 Task: Add Weleda Nourishing Body Cream, Calendula to the cart.
Action: Mouse moved to (251, 130)
Screenshot: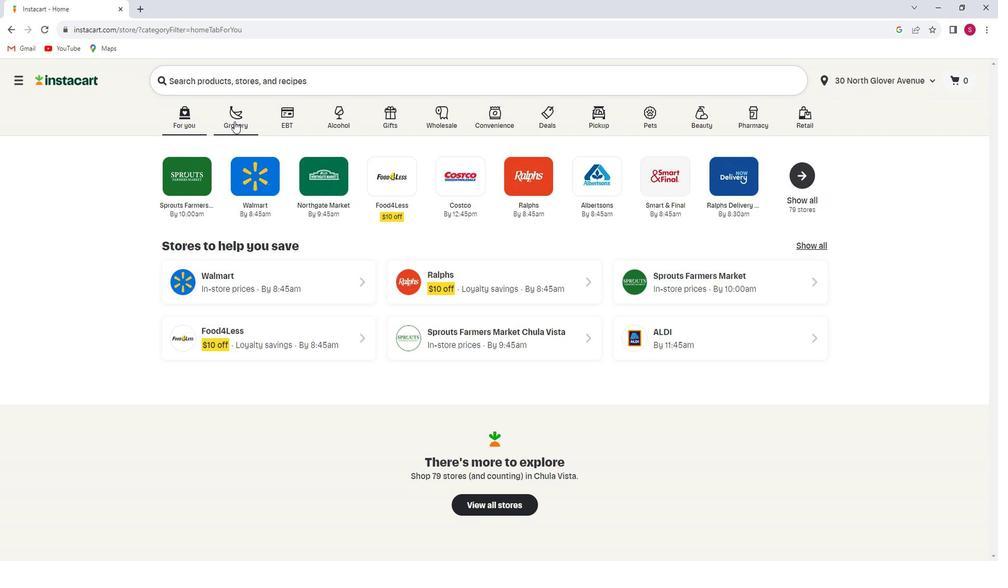 
Action: Mouse pressed left at (251, 130)
Screenshot: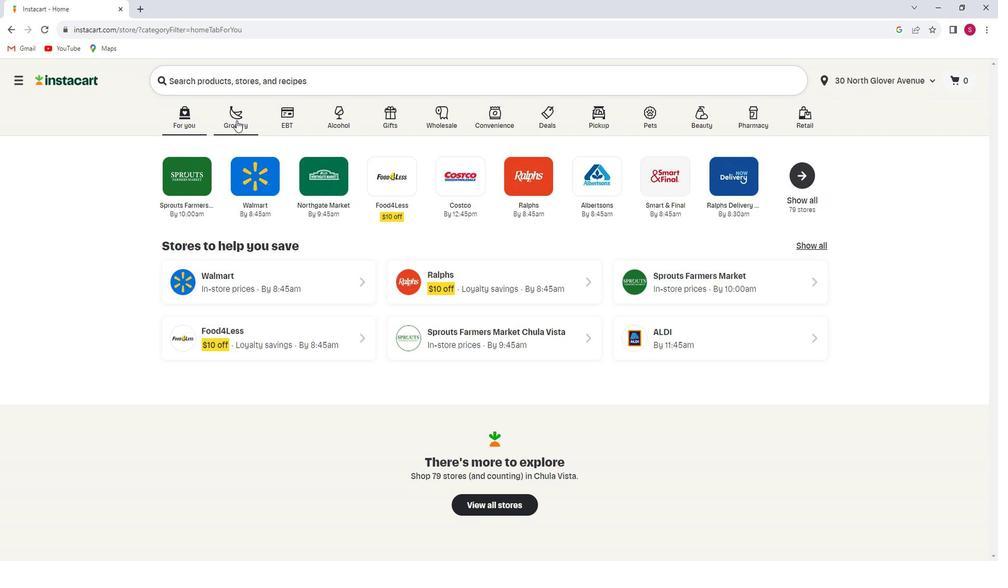 
Action: Mouse moved to (248, 317)
Screenshot: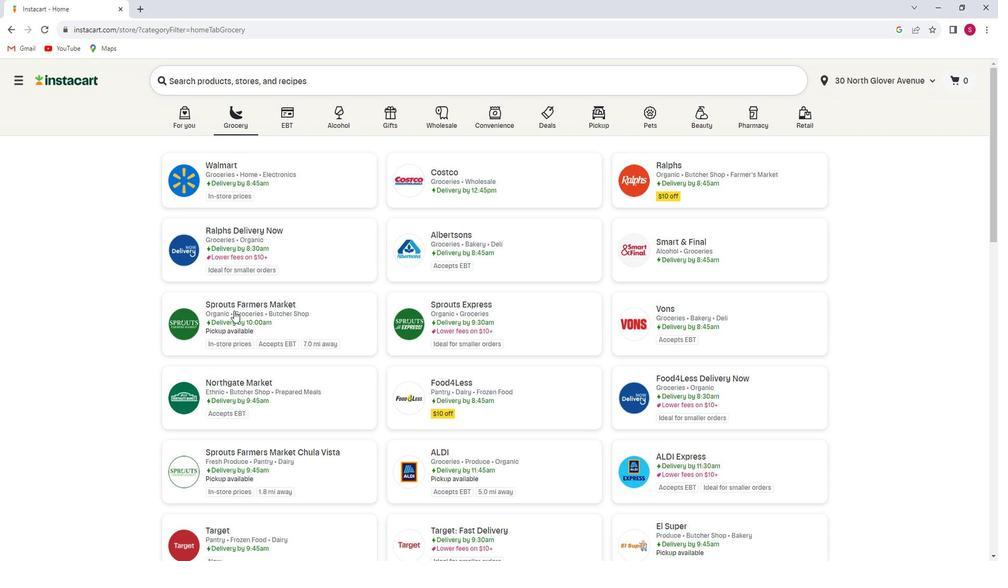 
Action: Mouse pressed left at (248, 317)
Screenshot: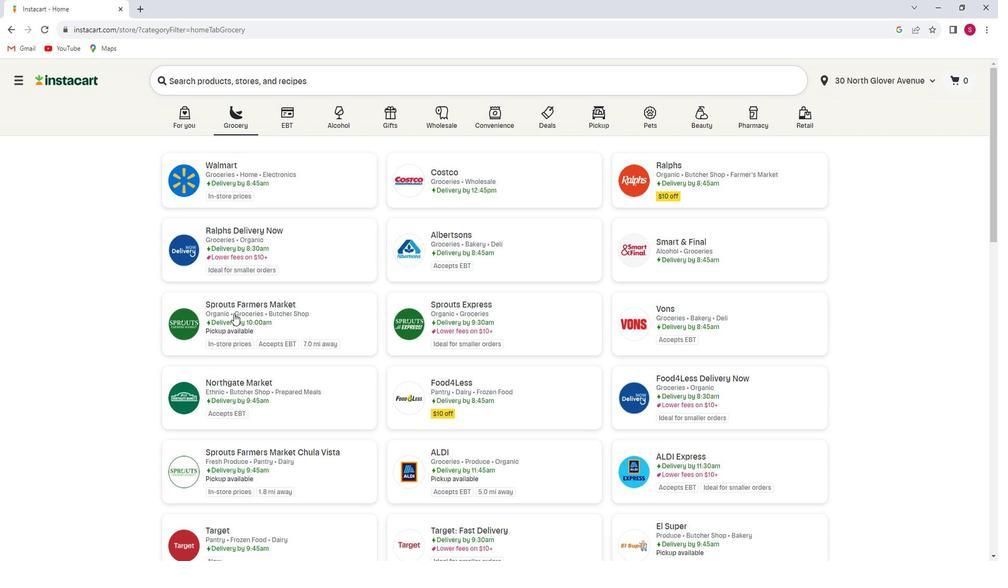 
Action: Mouse moved to (90, 356)
Screenshot: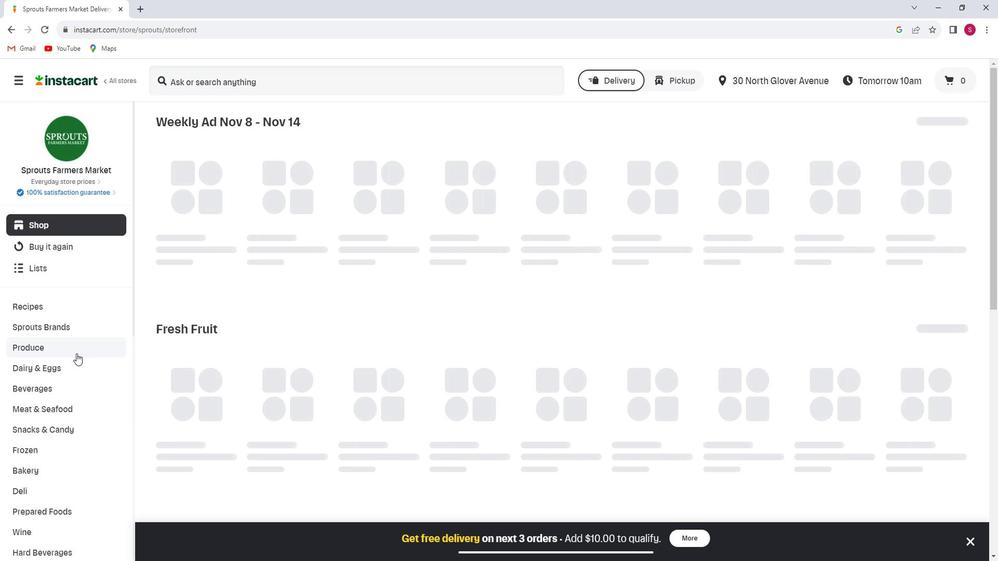 
Action: Mouse scrolled (90, 355) with delta (0, 0)
Screenshot: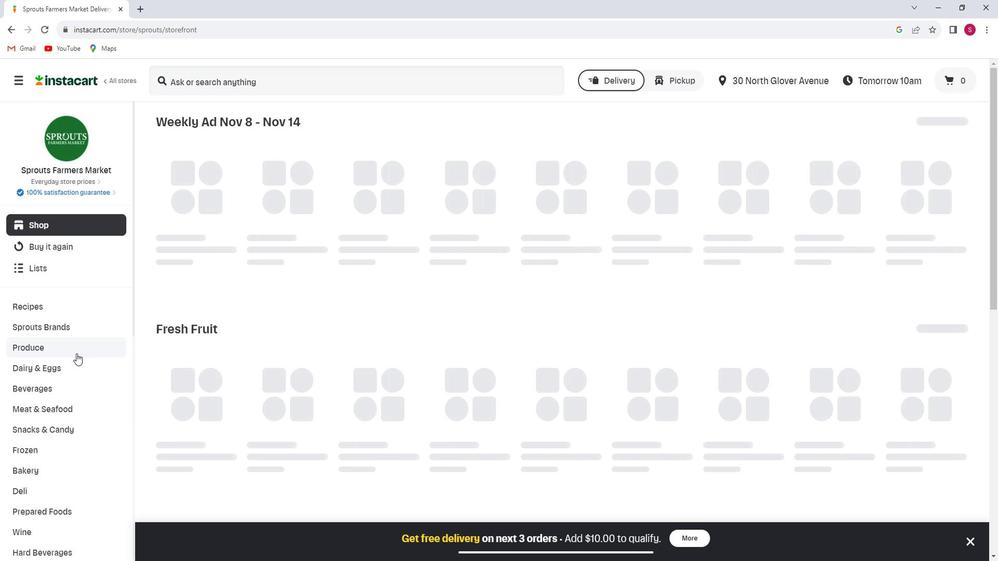 
Action: Mouse scrolled (90, 355) with delta (0, 0)
Screenshot: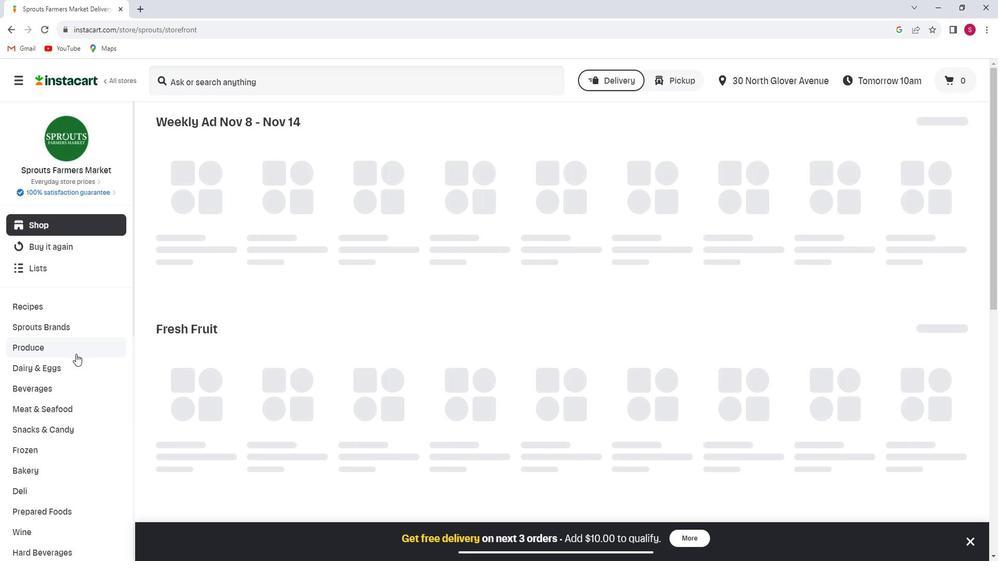 
Action: Mouse moved to (91, 356)
Screenshot: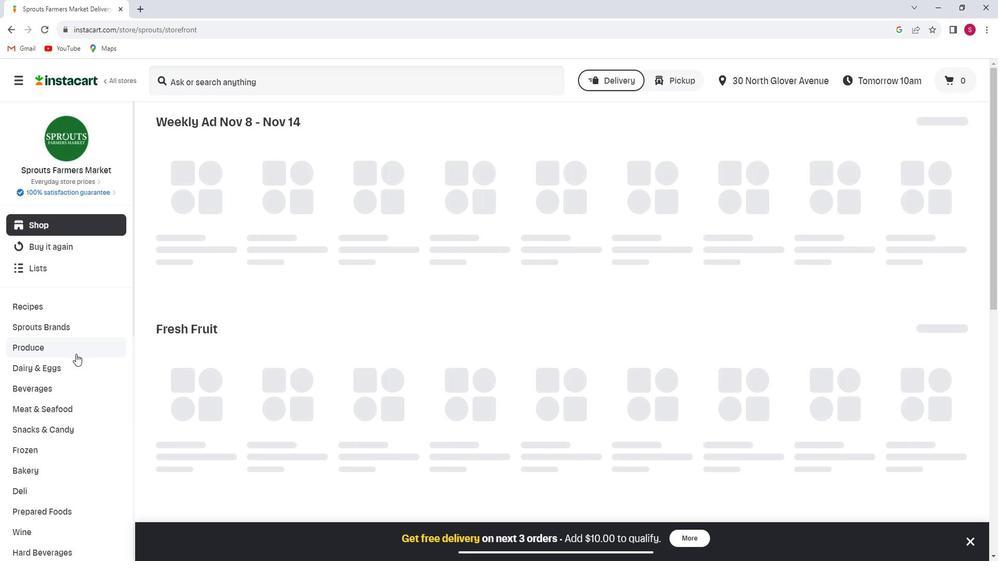 
Action: Mouse scrolled (91, 355) with delta (0, 0)
Screenshot: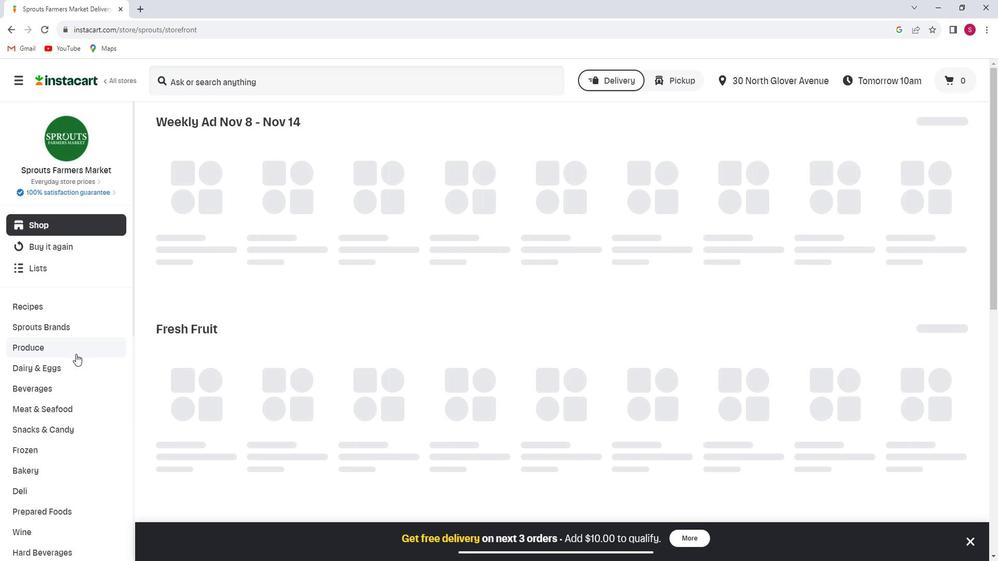 
Action: Mouse scrolled (91, 355) with delta (0, 0)
Screenshot: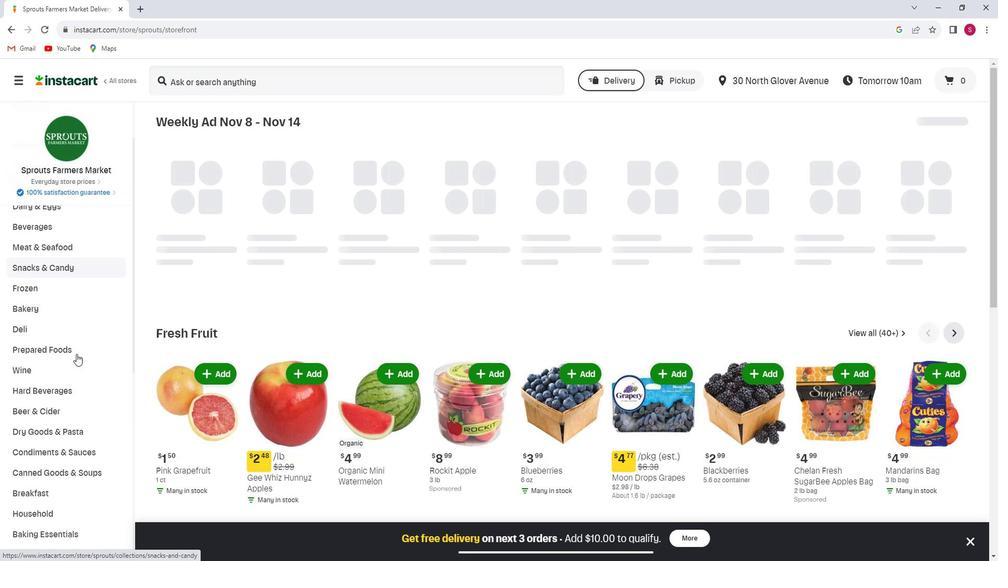 
Action: Mouse scrolled (91, 355) with delta (0, 0)
Screenshot: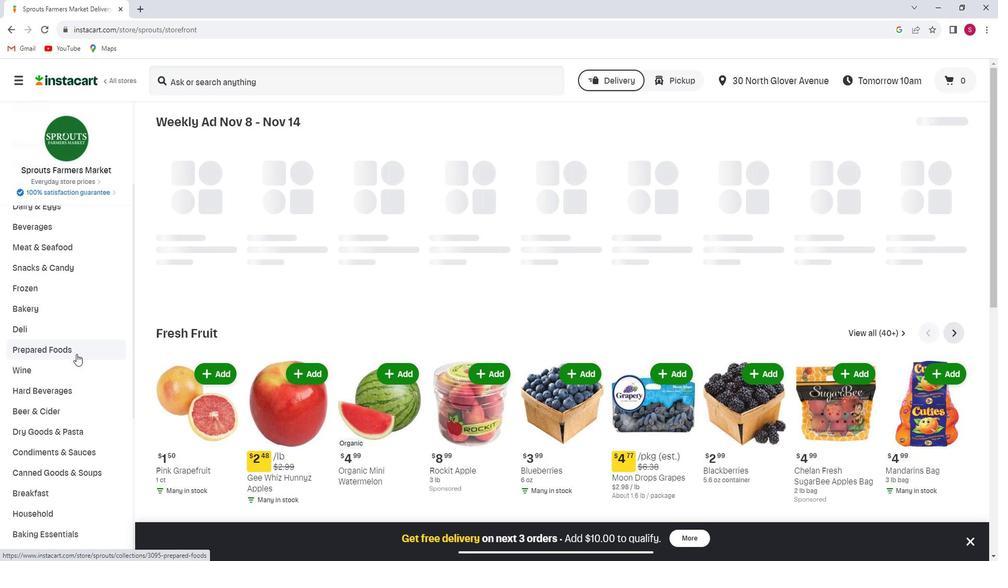 
Action: Mouse scrolled (91, 355) with delta (0, 0)
Screenshot: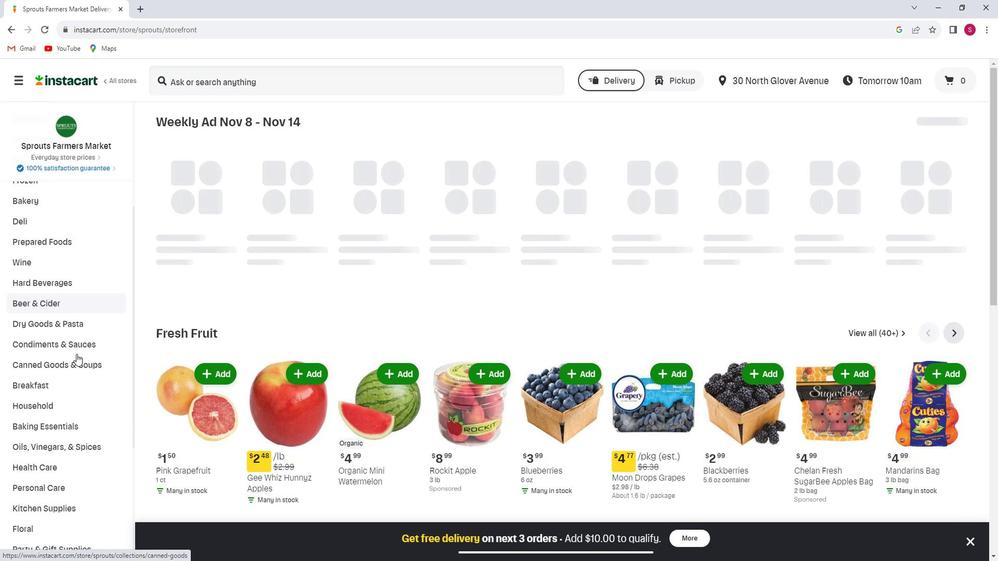 
Action: Mouse scrolled (91, 355) with delta (0, 0)
Screenshot: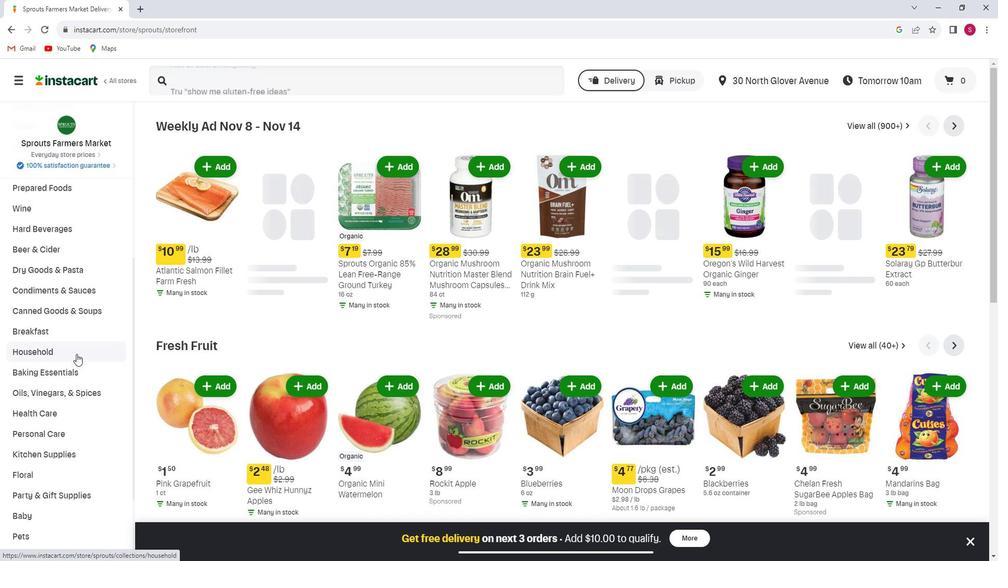 
Action: Mouse scrolled (91, 355) with delta (0, 0)
Screenshot: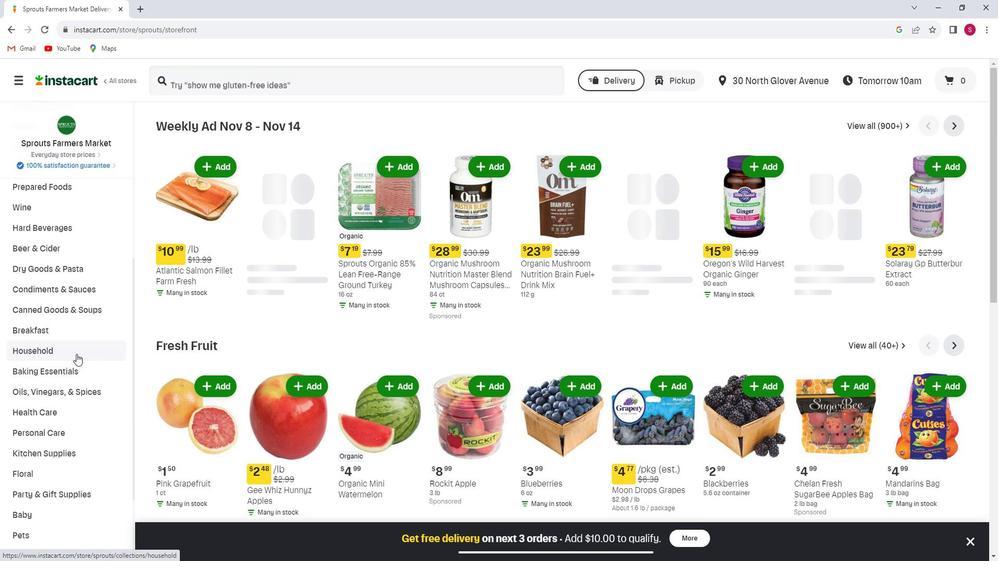 
Action: Mouse moved to (79, 364)
Screenshot: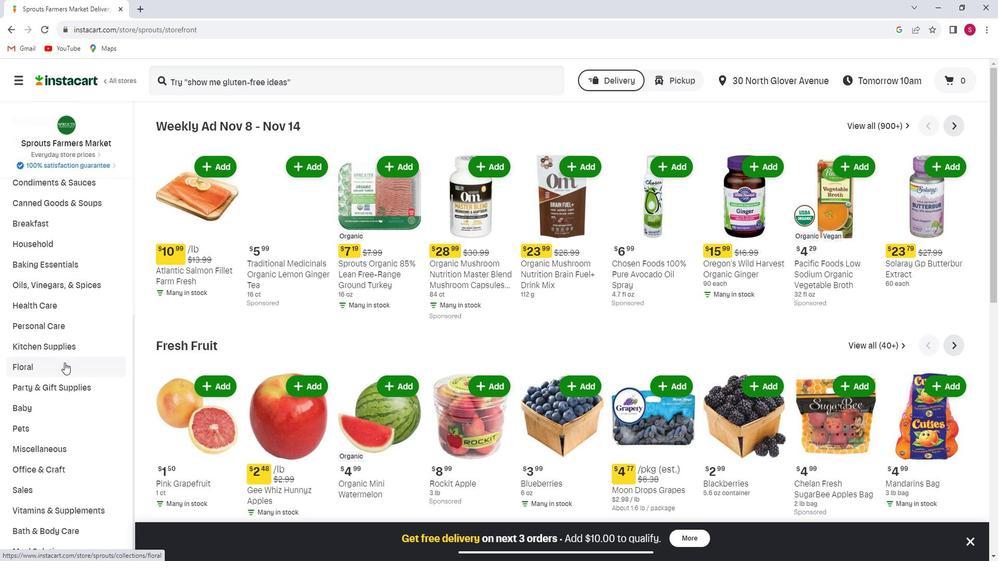 
Action: Mouse scrolled (79, 364) with delta (0, 0)
Screenshot: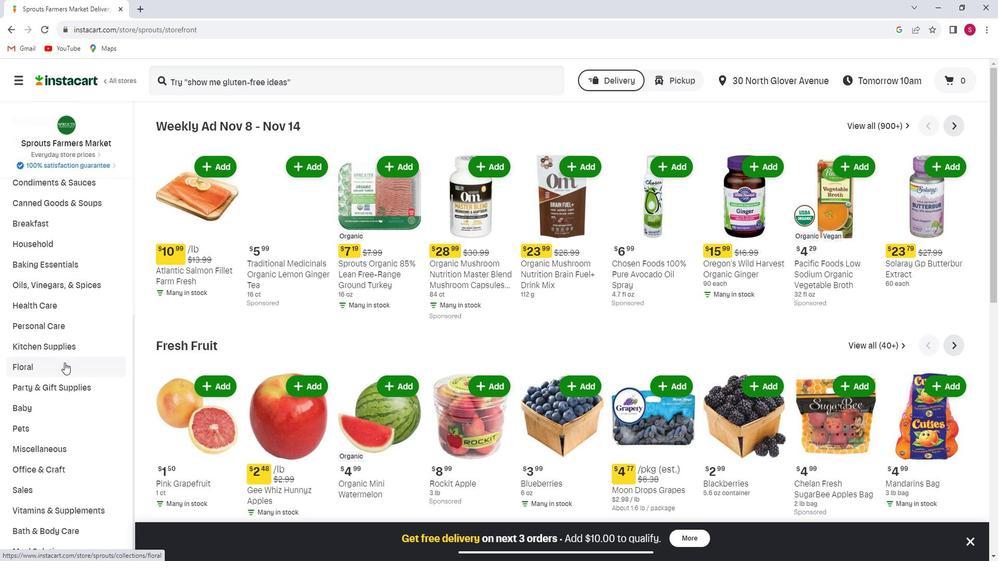 
Action: Mouse scrolled (79, 364) with delta (0, 0)
Screenshot: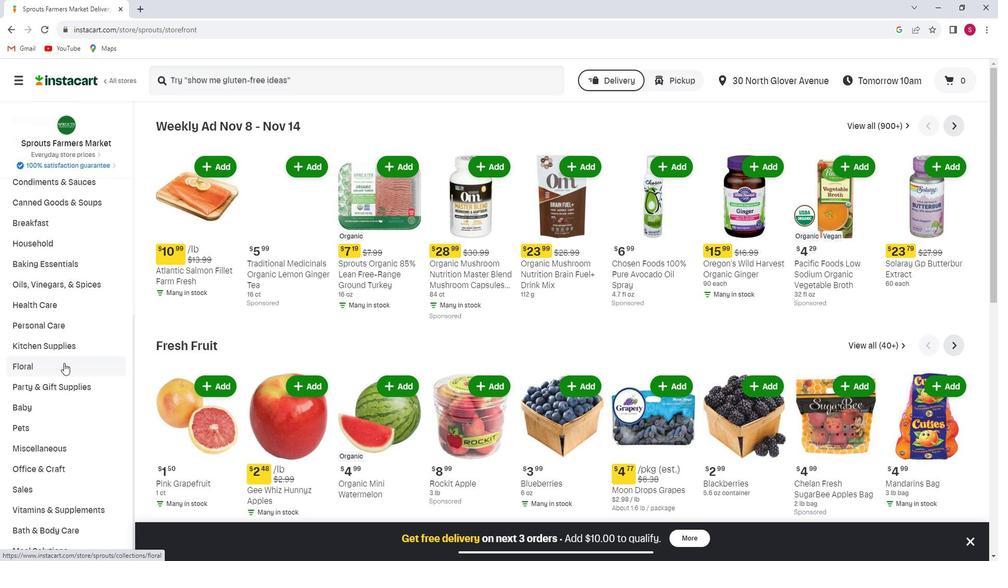 
Action: Mouse moved to (54, 399)
Screenshot: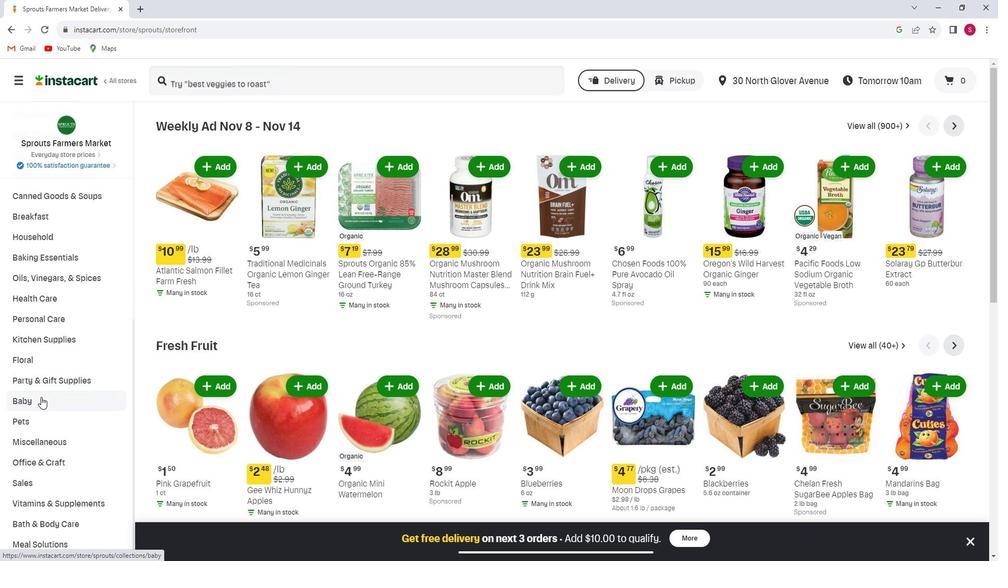 
Action: Mouse scrolled (54, 400) with delta (0, 0)
Screenshot: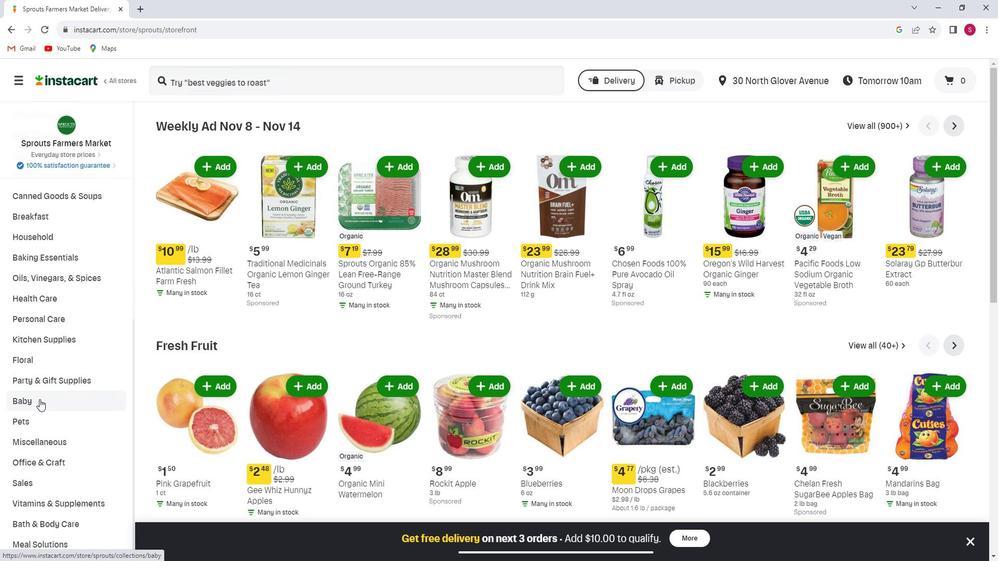 
Action: Mouse pressed left at (54, 399)
Screenshot: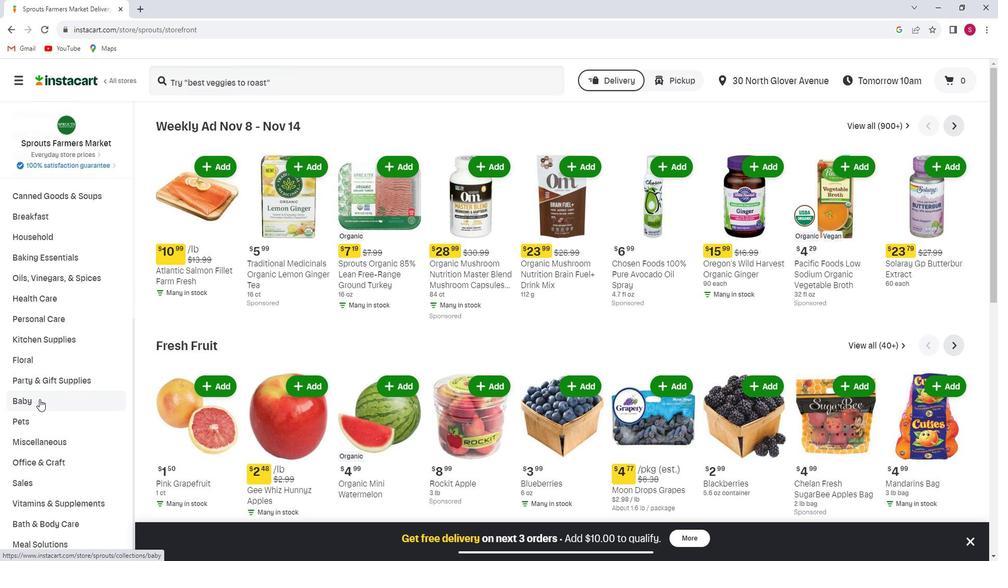 
Action: Mouse moved to (46, 454)
Screenshot: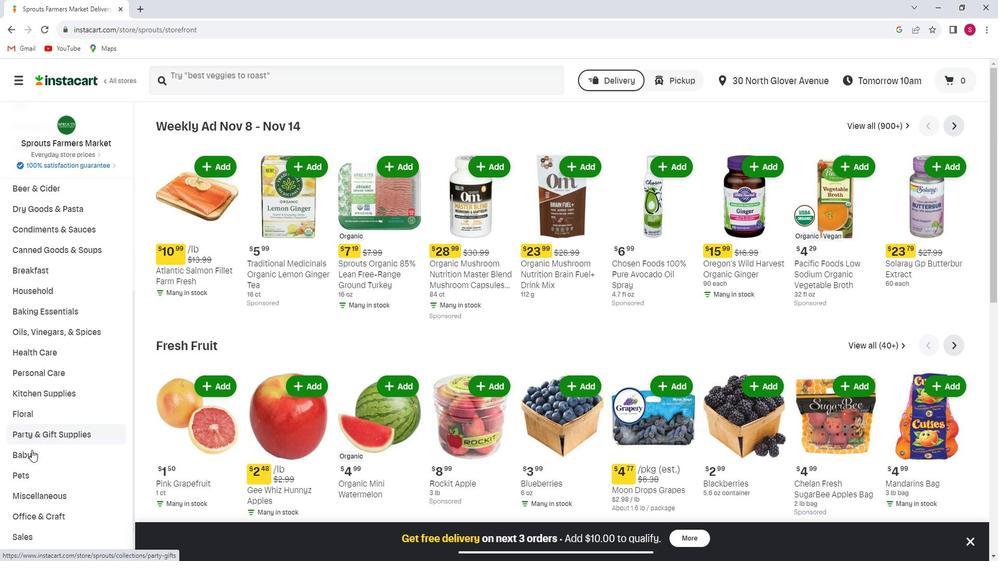 
Action: Mouse pressed left at (46, 454)
Screenshot: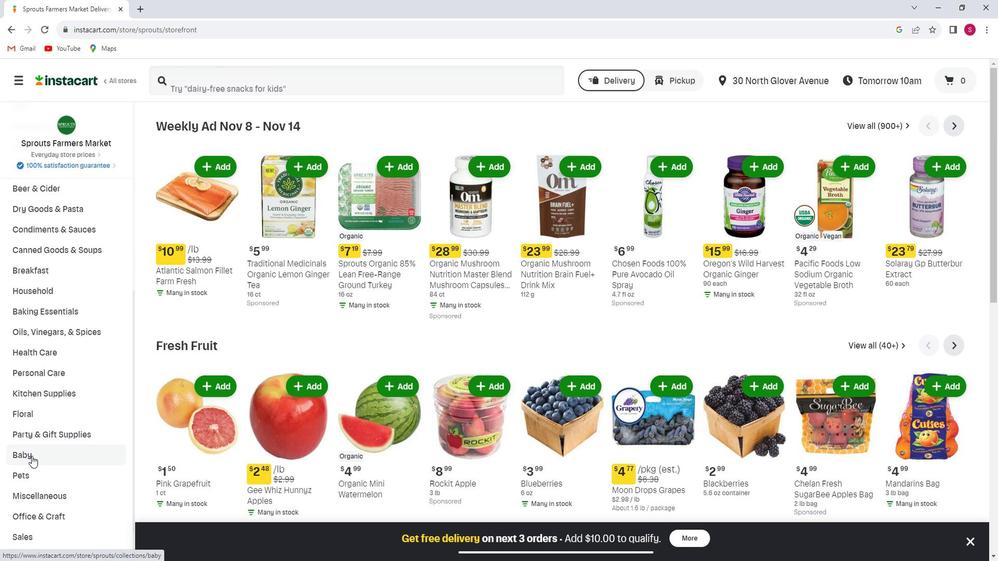 
Action: Mouse moved to (71, 477)
Screenshot: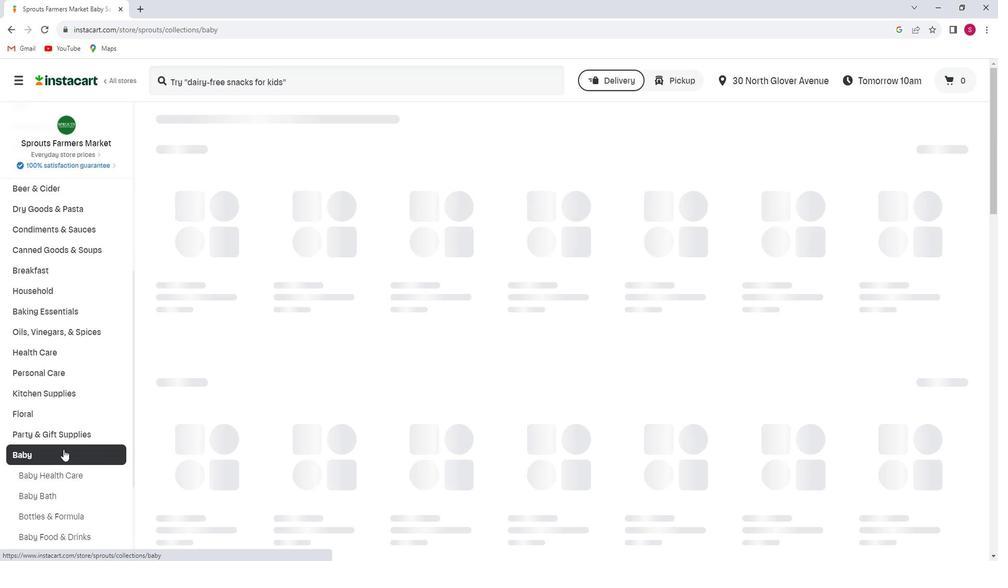 
Action: Mouse pressed left at (71, 477)
Screenshot: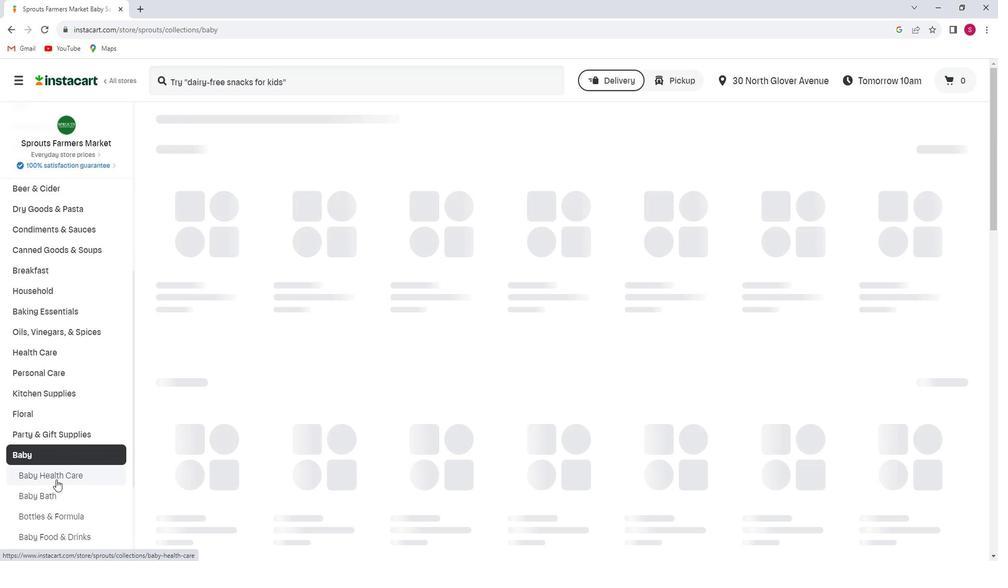 
Action: Mouse moved to (272, 88)
Screenshot: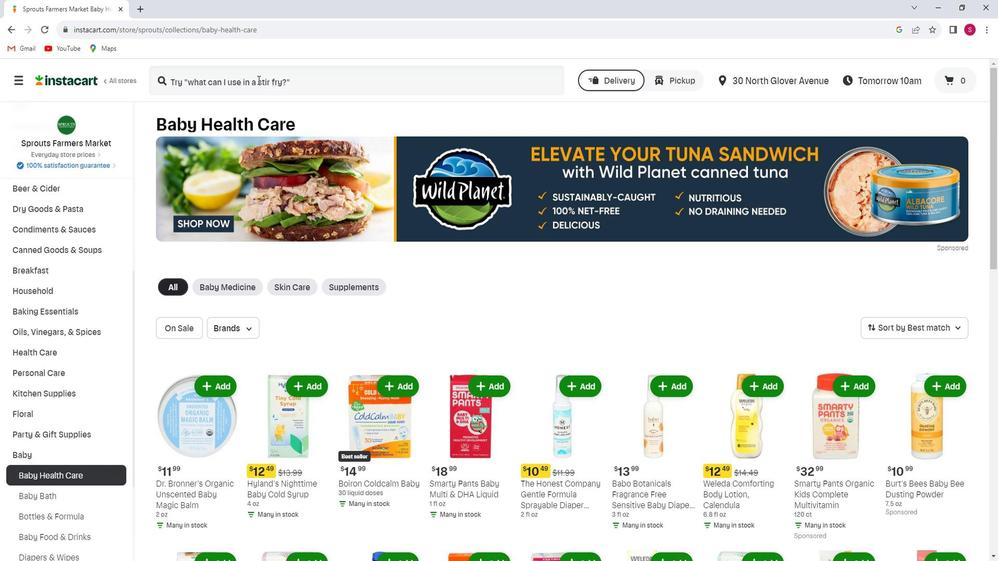 
Action: Mouse pressed left at (272, 88)
Screenshot: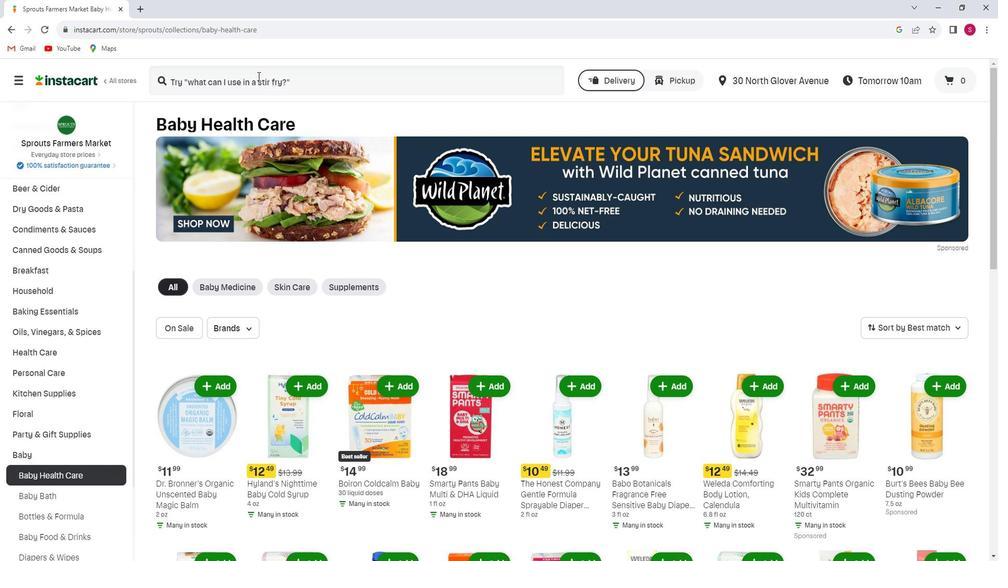 
Action: Key pressed <Key.shift>Weleda<Key.space><Key.shift>Nourishing<Key.space><Key.shift>Body<Key.space><Key.shift>Cream,<Key.space><Key.shift>Calendula<Key.enter>
Screenshot: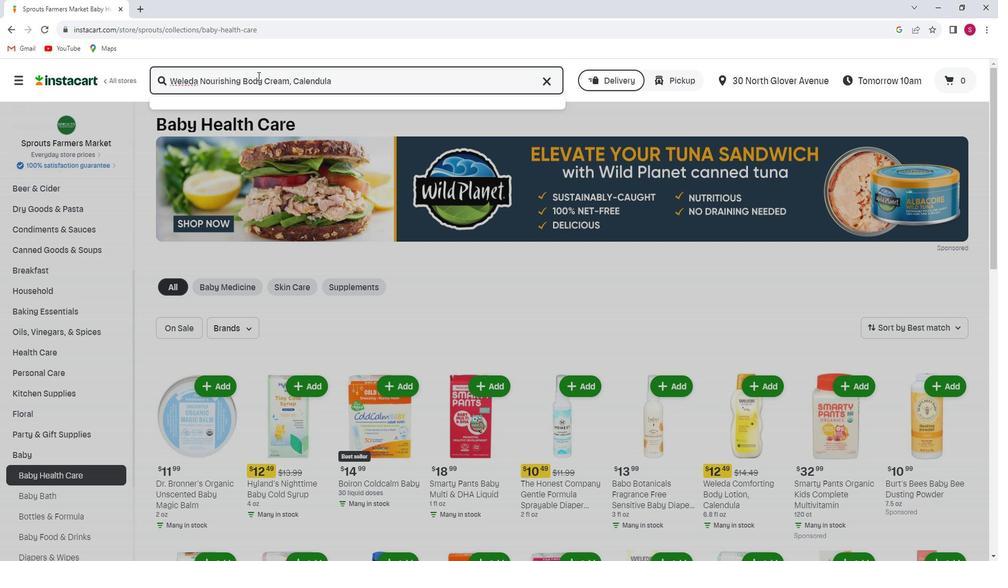 
Action: Mouse moved to (417, 239)
Screenshot: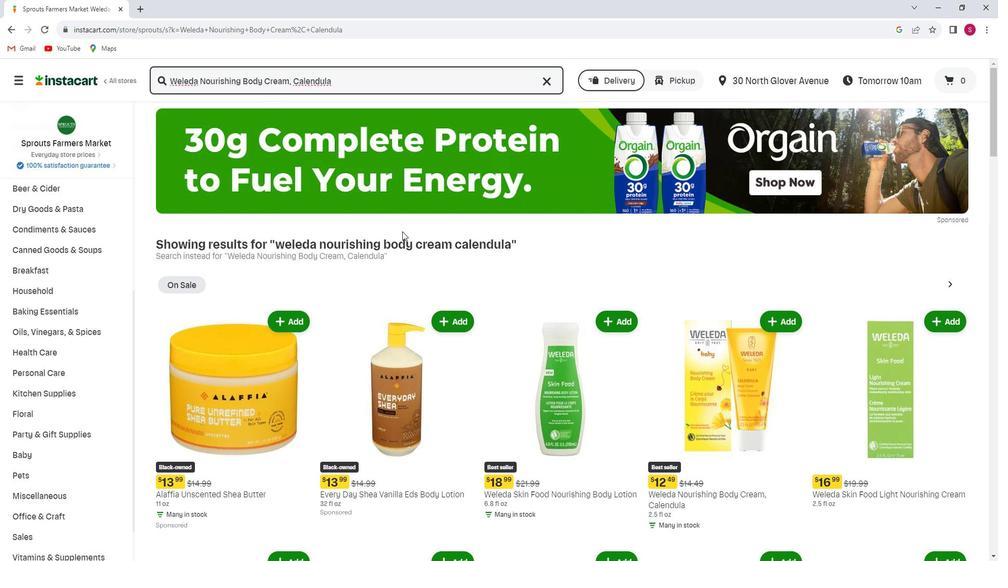 
Action: Mouse scrolled (417, 239) with delta (0, 0)
Screenshot: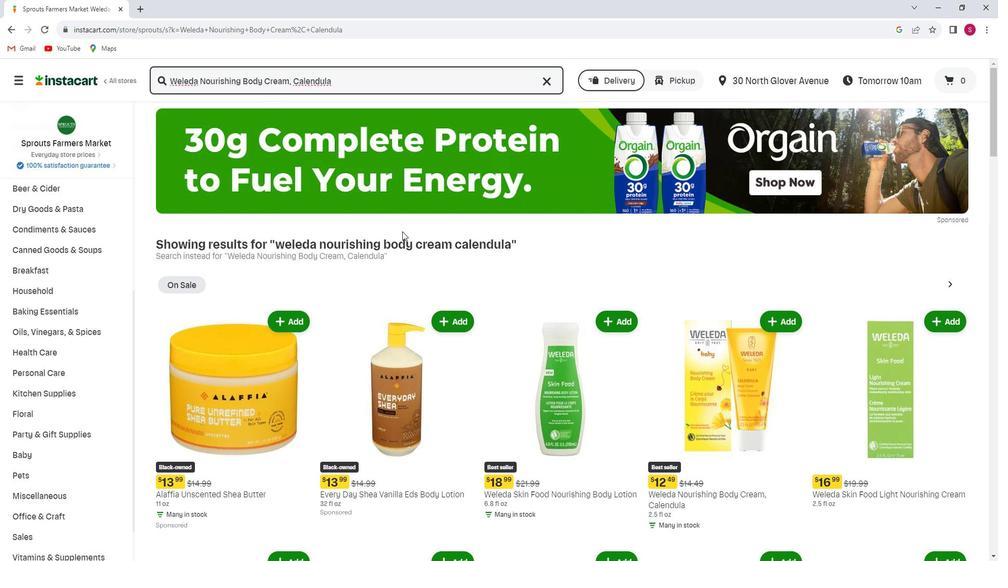 
Action: Mouse moved to (431, 253)
Screenshot: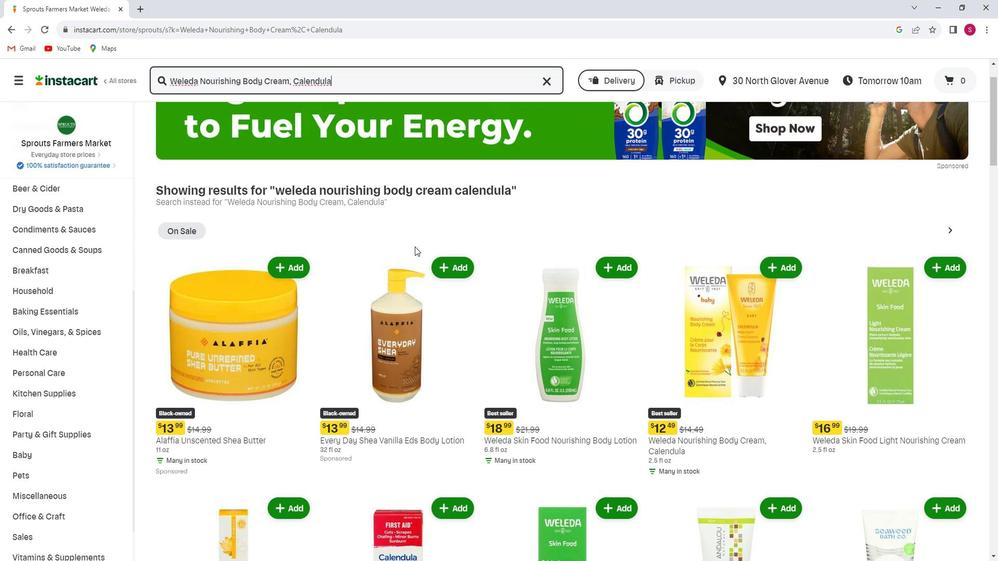 
Action: Mouse scrolled (431, 252) with delta (0, 0)
Screenshot: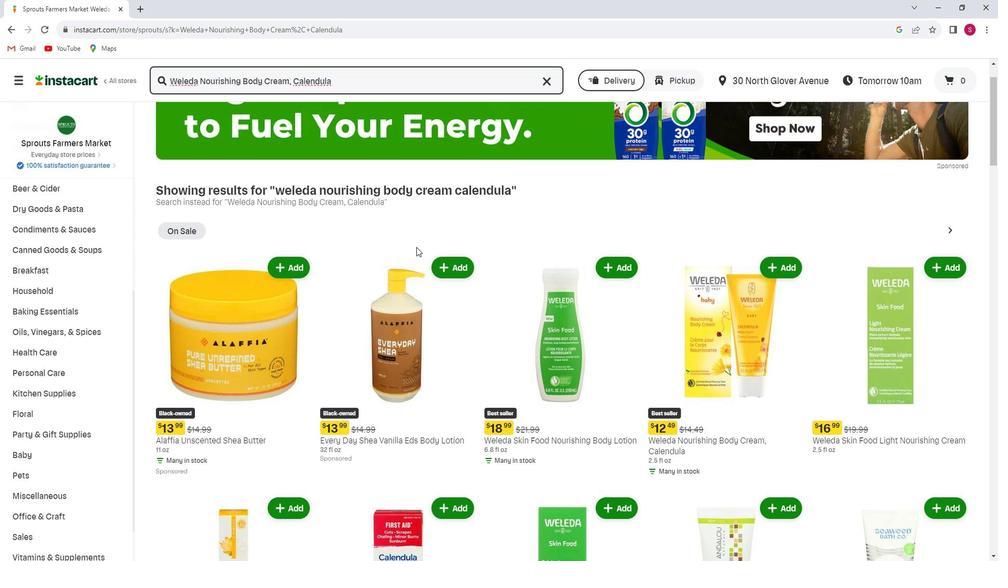 
Action: Mouse moved to (796, 216)
Screenshot: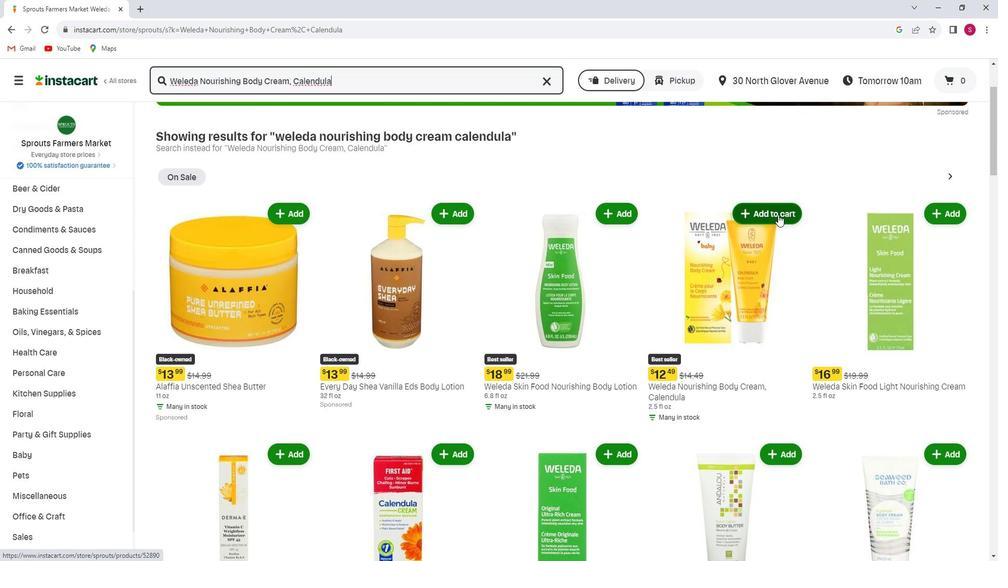 
Action: Mouse pressed left at (796, 216)
Screenshot: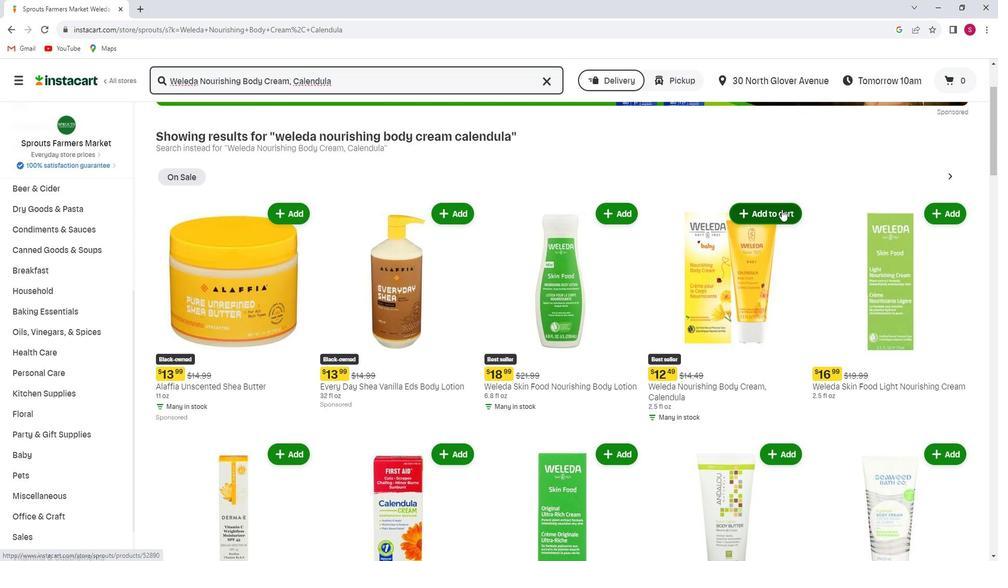 
Action: Mouse moved to (792, 289)
Screenshot: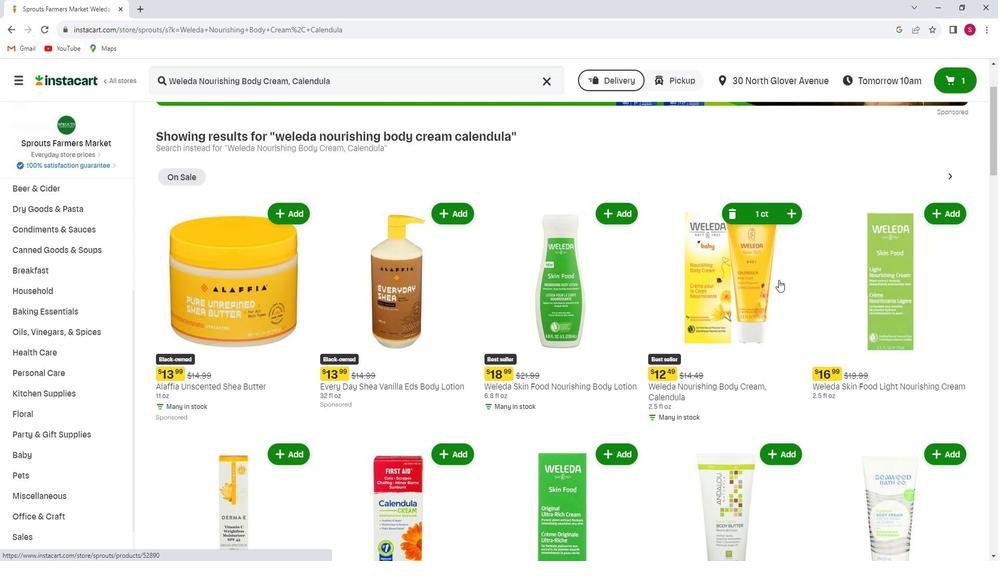 
